 Task: Create a sub task Release to Production / Go Live for the task  Develop a new online tool for website optimization in the project AuraTech , assign it to team member softage.4@softage.net and update the status of the sub task to  Off Track , set the priority of the sub task to High
Action: Mouse moved to (638, 347)
Screenshot: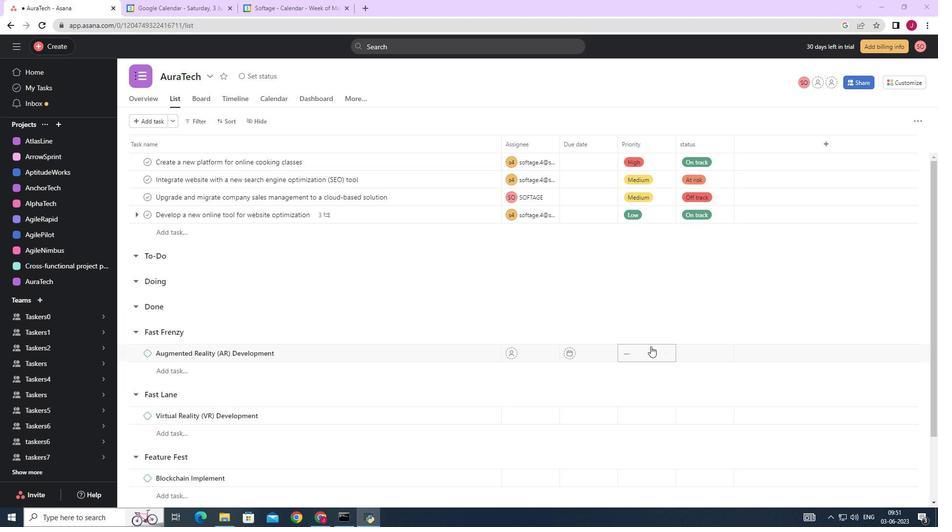 
Action: Mouse scrolled (638, 348) with delta (0, 0)
Screenshot: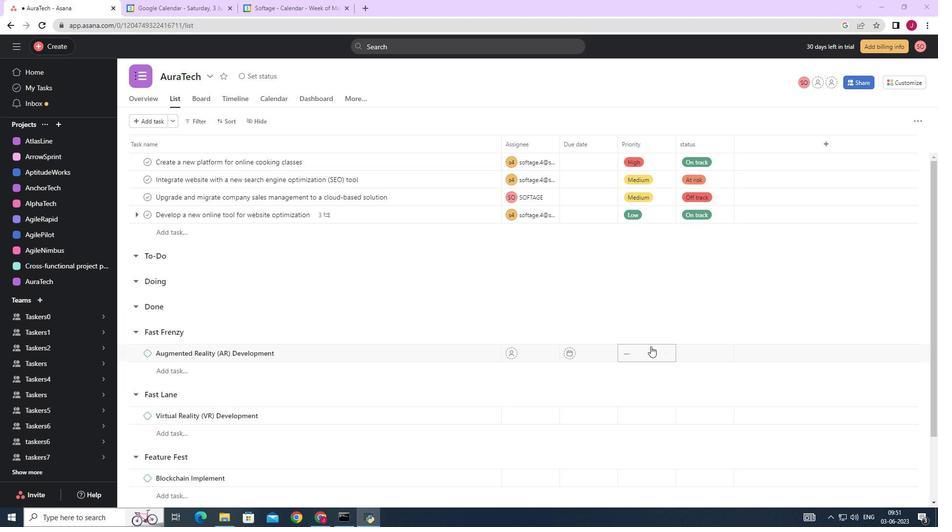 
Action: Mouse moved to (627, 344)
Screenshot: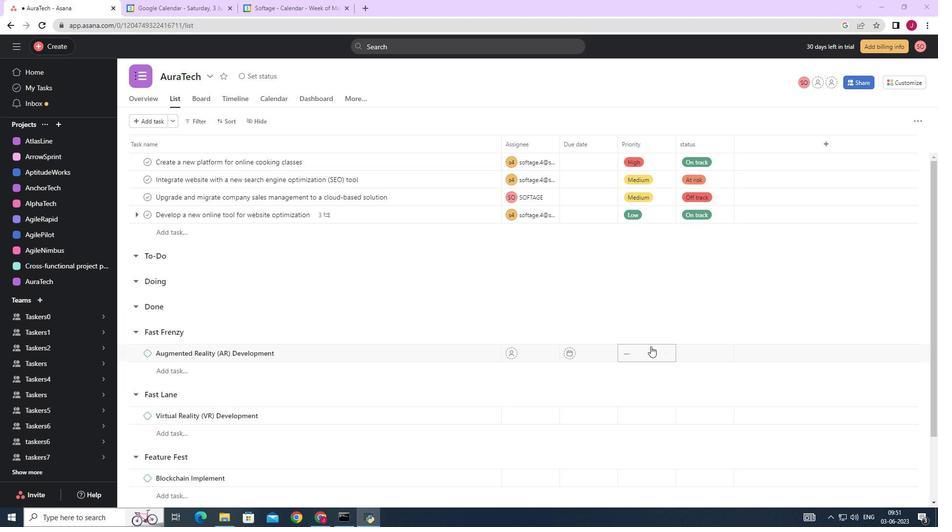 
Action: Mouse scrolled (627, 345) with delta (0, 0)
Screenshot: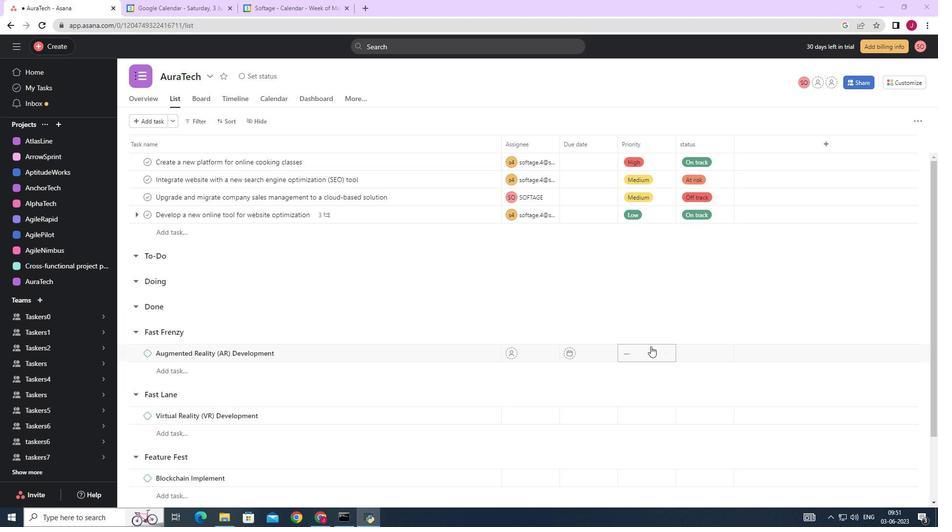 
Action: Mouse moved to (605, 338)
Screenshot: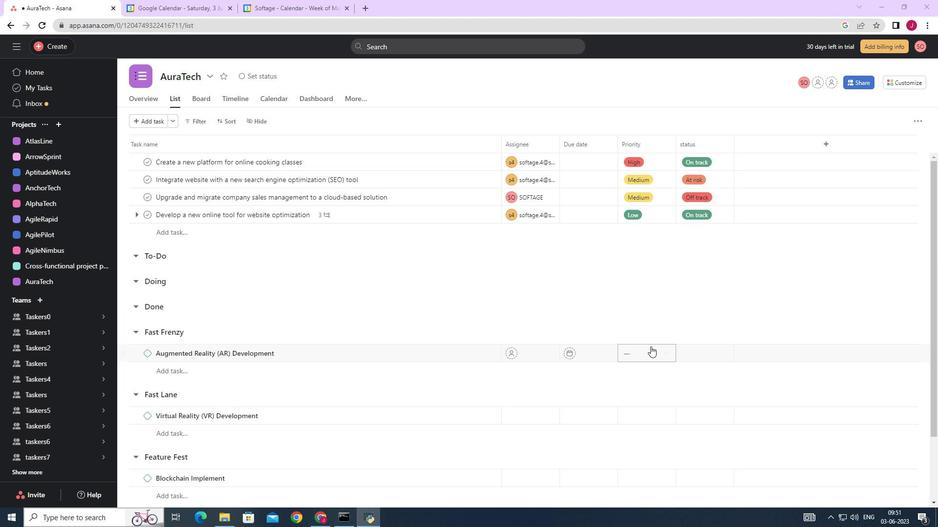 
Action: Mouse scrolled (605, 338) with delta (0, 0)
Screenshot: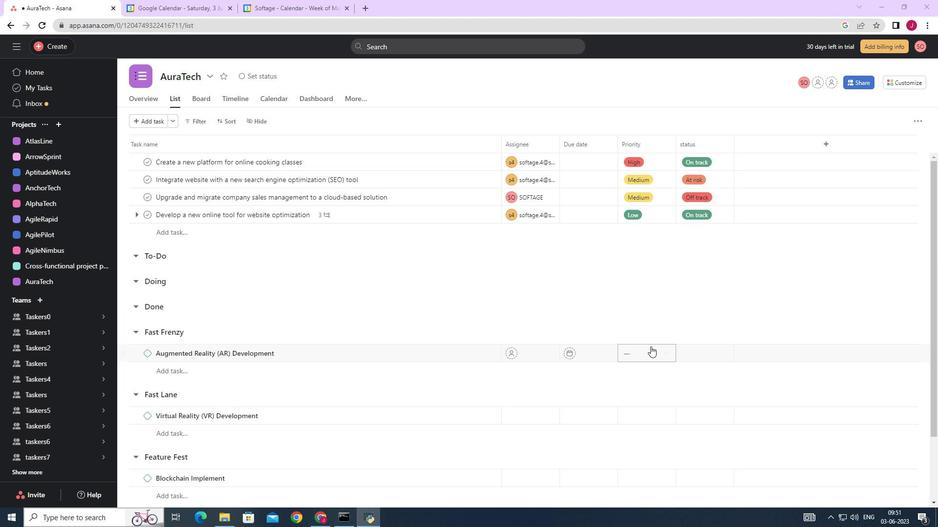 
Action: Mouse moved to (440, 215)
Screenshot: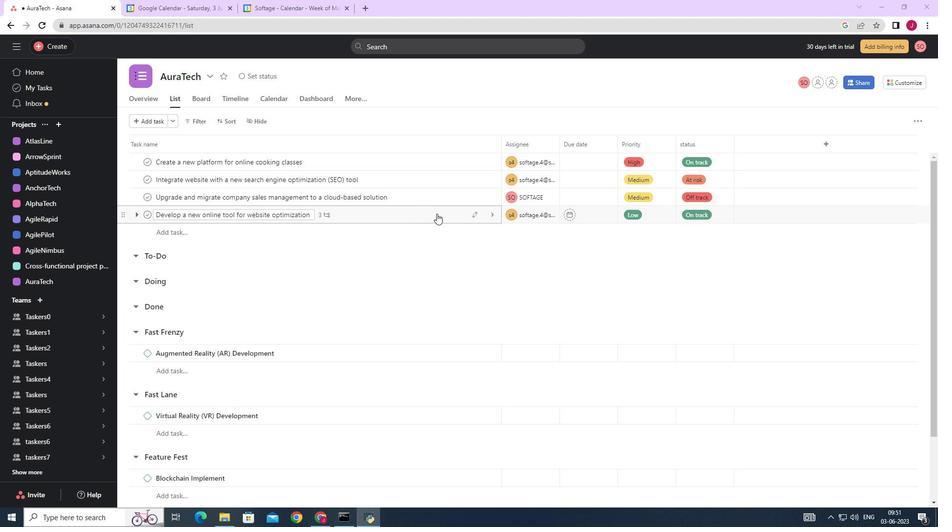 
Action: Mouse pressed left at (440, 215)
Screenshot: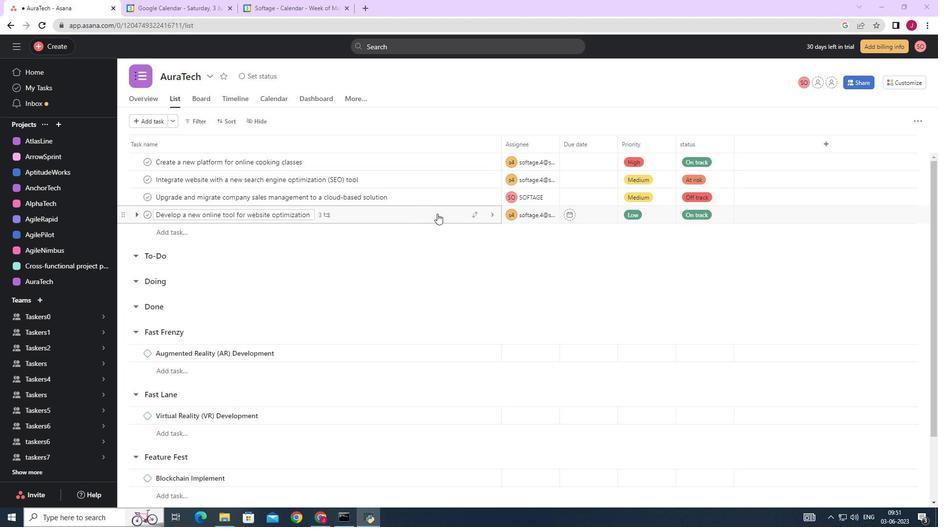 
Action: Mouse moved to (615, 272)
Screenshot: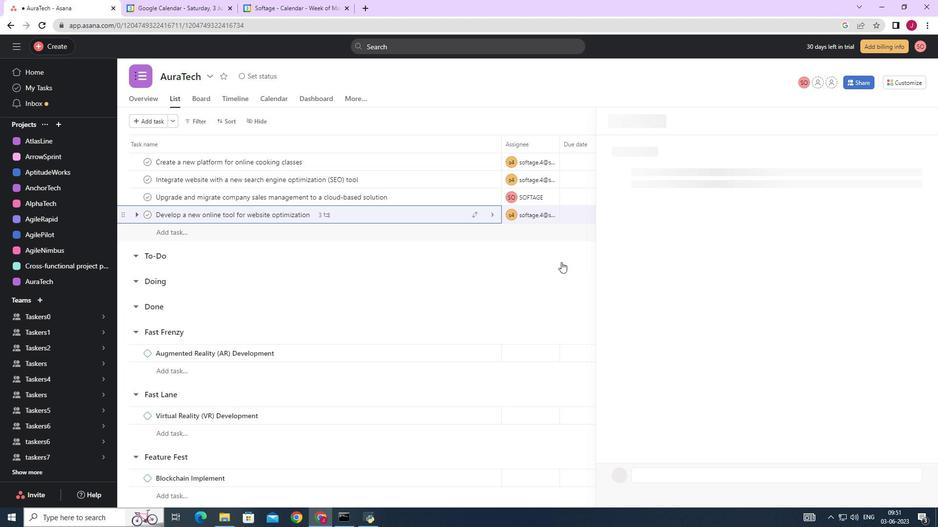 
Action: Mouse scrolled (615, 271) with delta (0, 0)
Screenshot: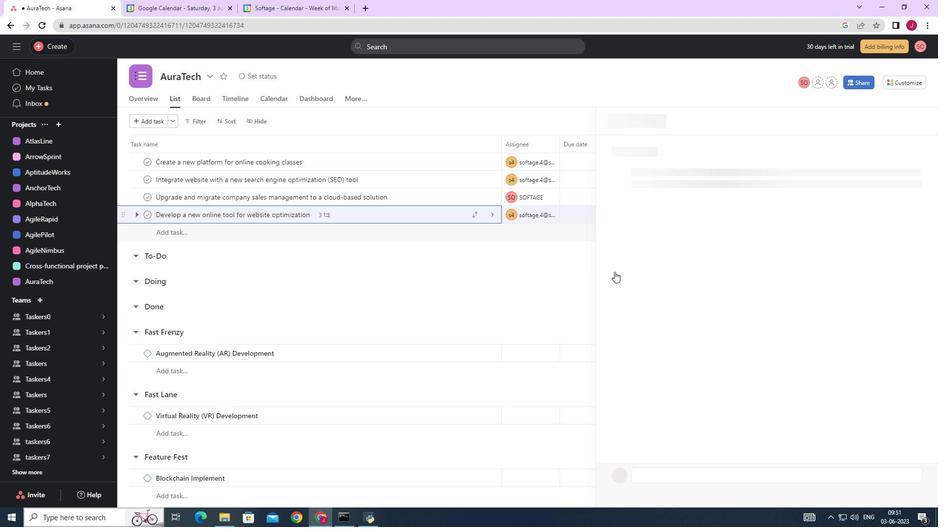 
Action: Mouse scrolled (615, 271) with delta (0, 0)
Screenshot: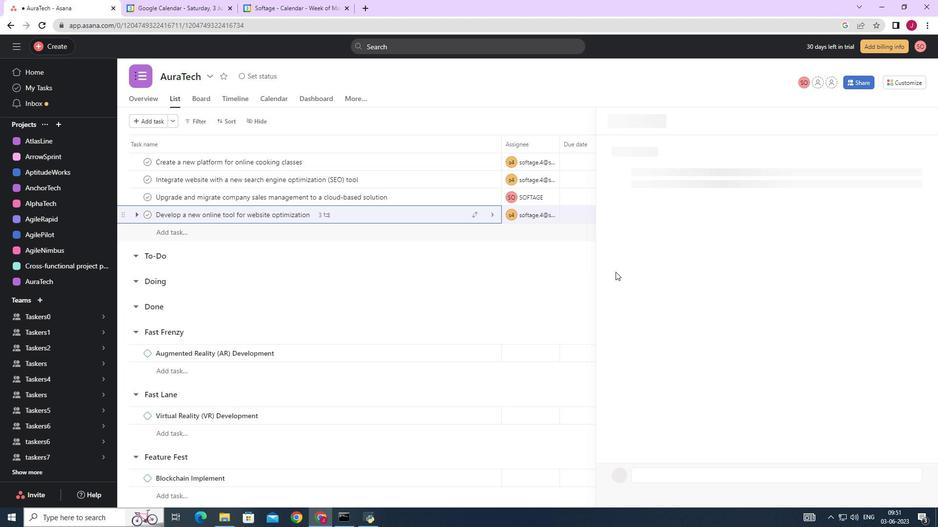 
Action: Mouse scrolled (615, 271) with delta (0, 0)
Screenshot: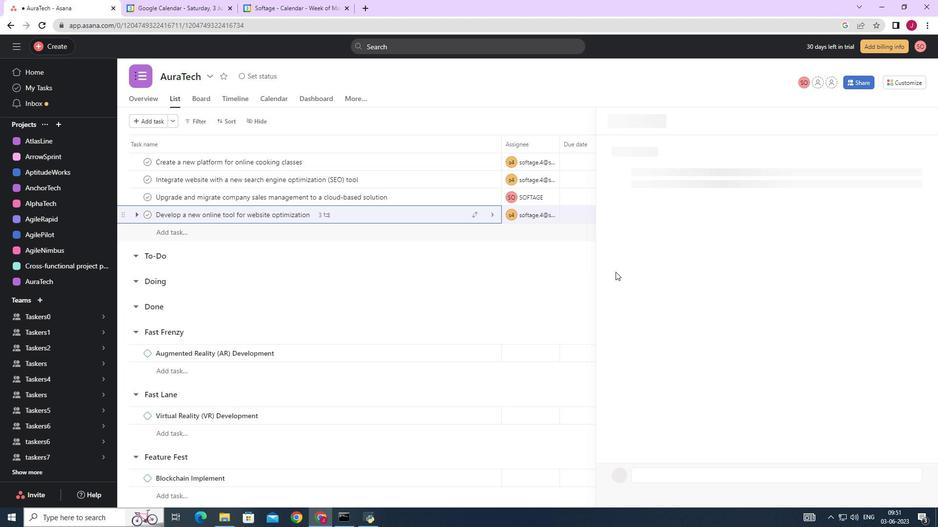 
Action: Mouse scrolled (615, 271) with delta (0, 0)
Screenshot: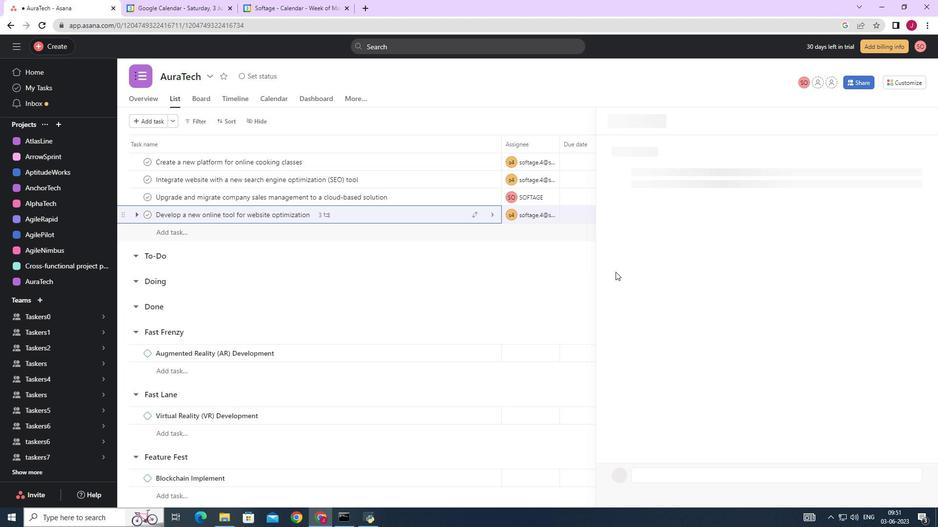 
Action: Mouse scrolled (615, 271) with delta (0, 0)
Screenshot: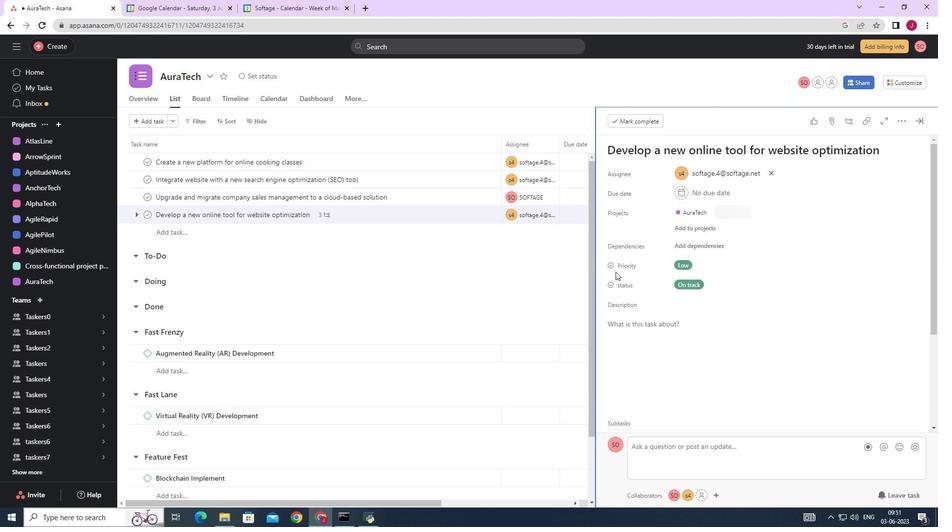 
Action: Mouse moved to (622, 282)
Screenshot: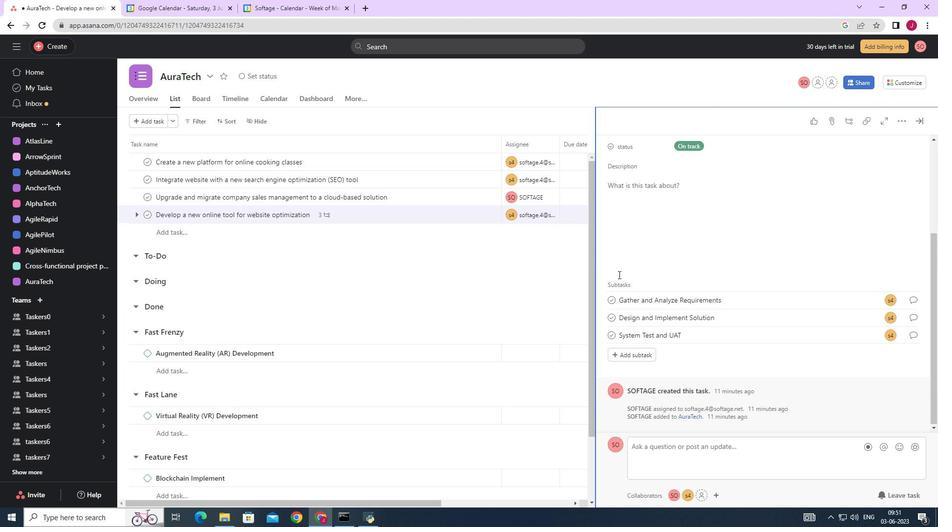 
Action: Mouse scrolled (622, 281) with delta (0, 0)
Screenshot: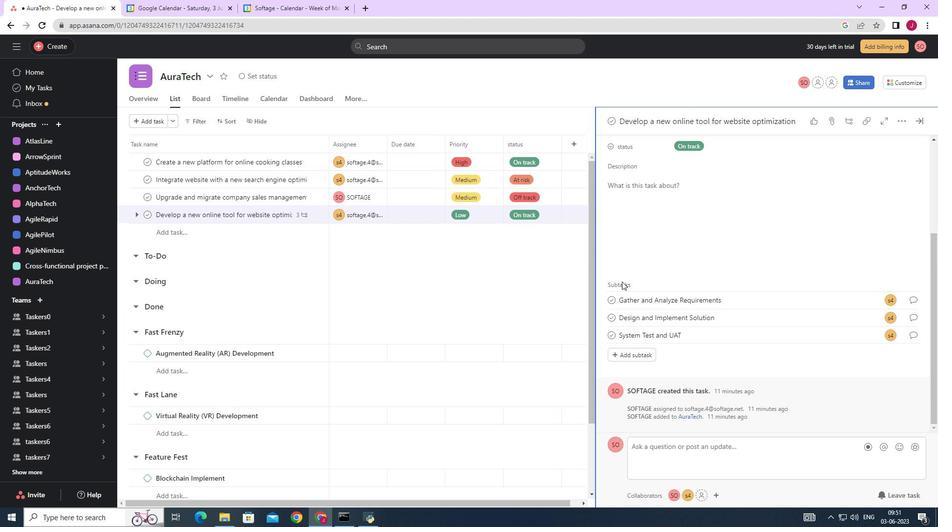 
Action: Mouse scrolled (622, 281) with delta (0, 0)
Screenshot: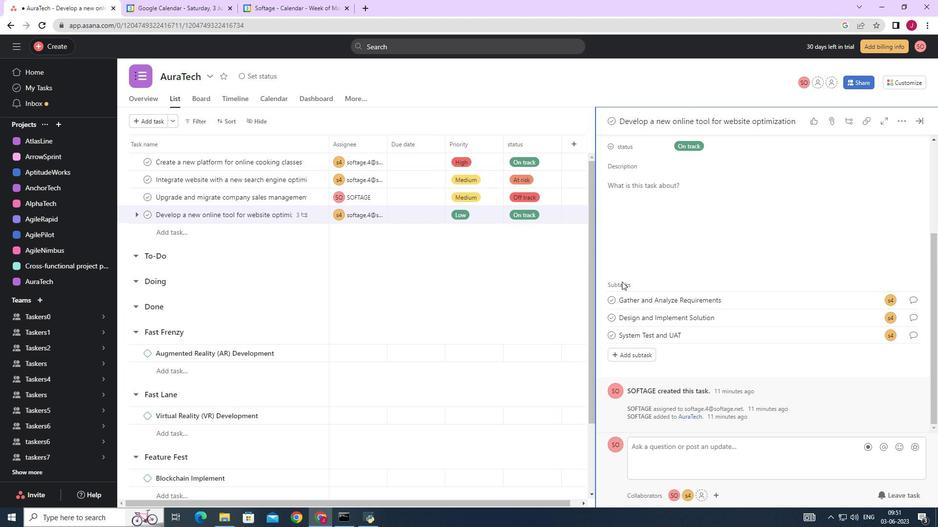 
Action: Mouse scrolled (622, 281) with delta (0, 0)
Screenshot: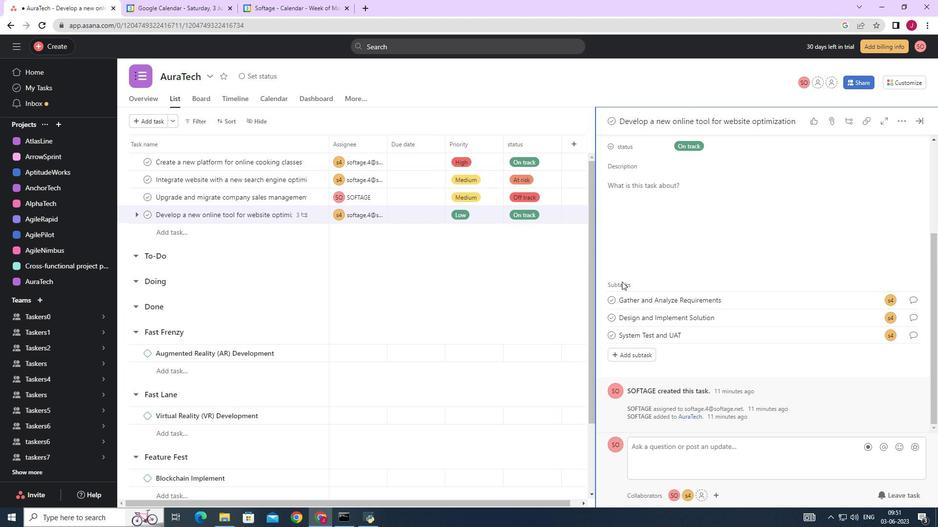 
Action: Mouse scrolled (622, 281) with delta (0, 0)
Screenshot: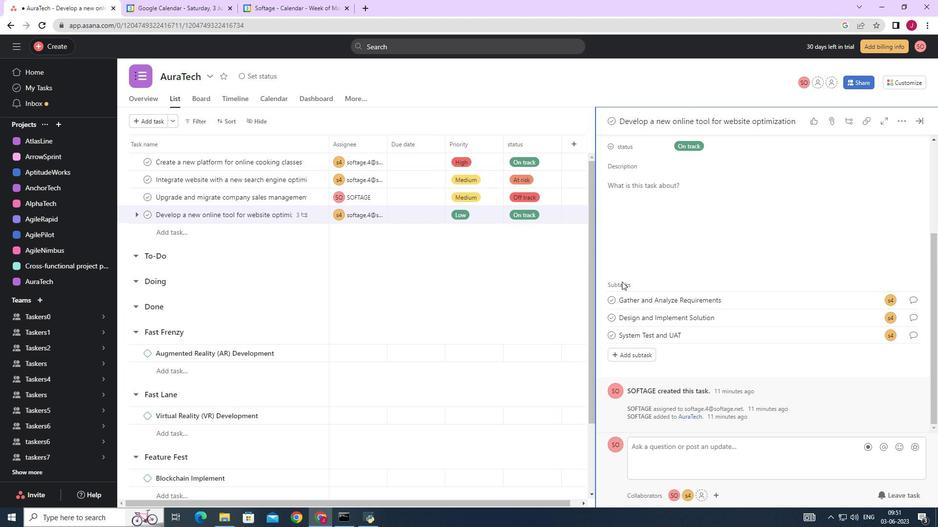 
Action: Mouse moved to (639, 356)
Screenshot: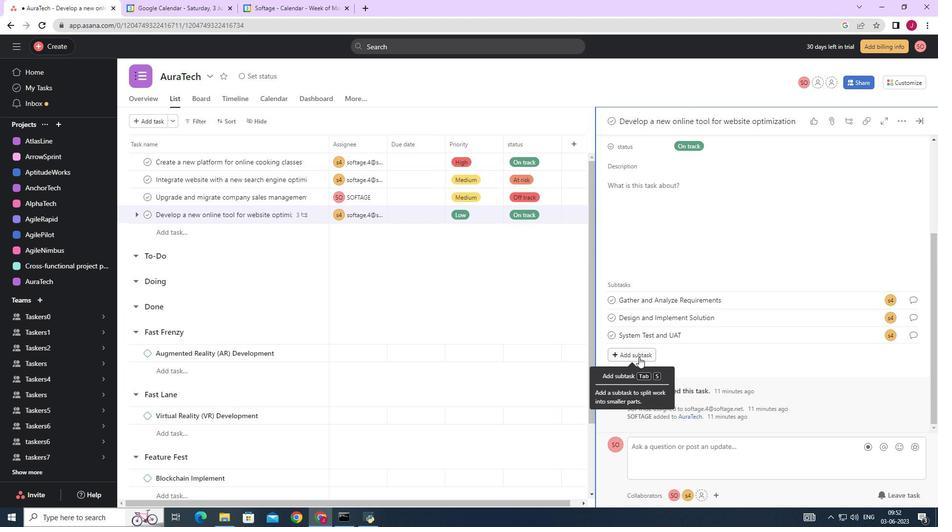 
Action: Mouse pressed left at (639, 356)
Screenshot: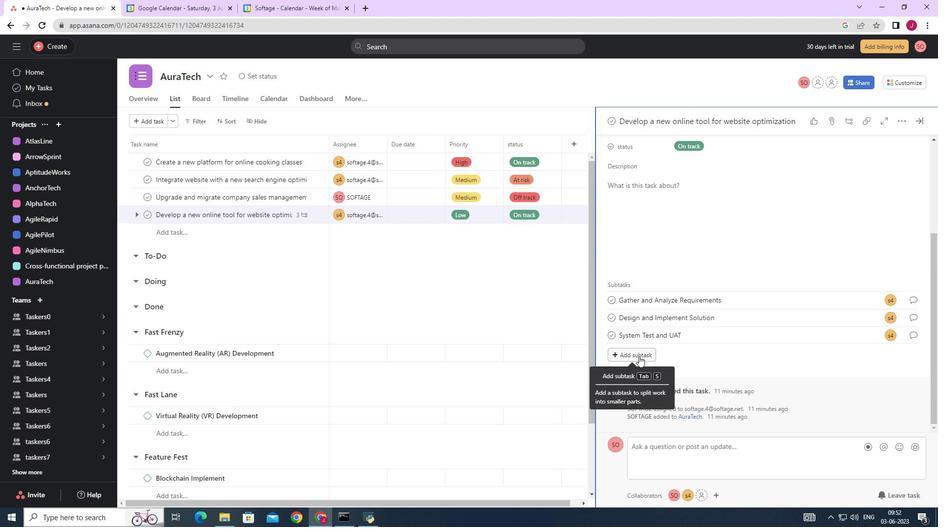 
Action: Mouse moved to (637, 353)
Screenshot: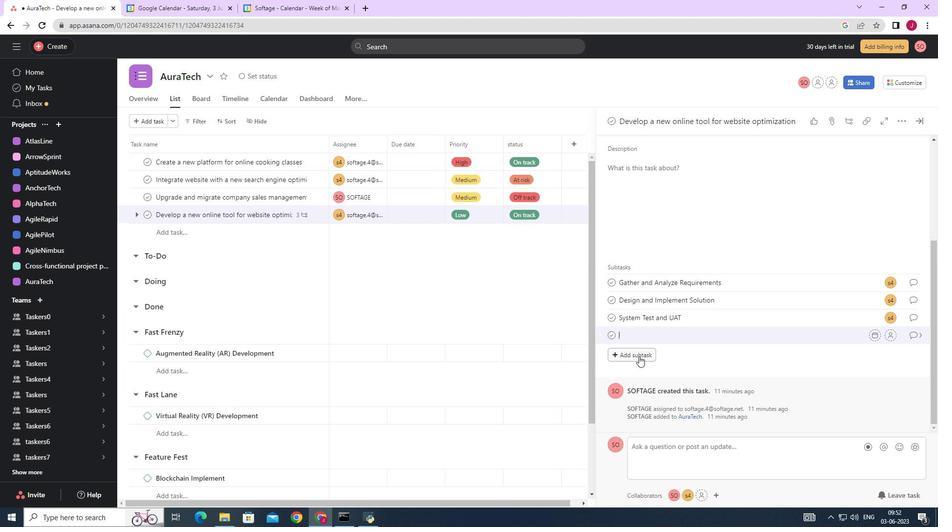 
Action: Key pressed <Key.caps_lock>R
Screenshot: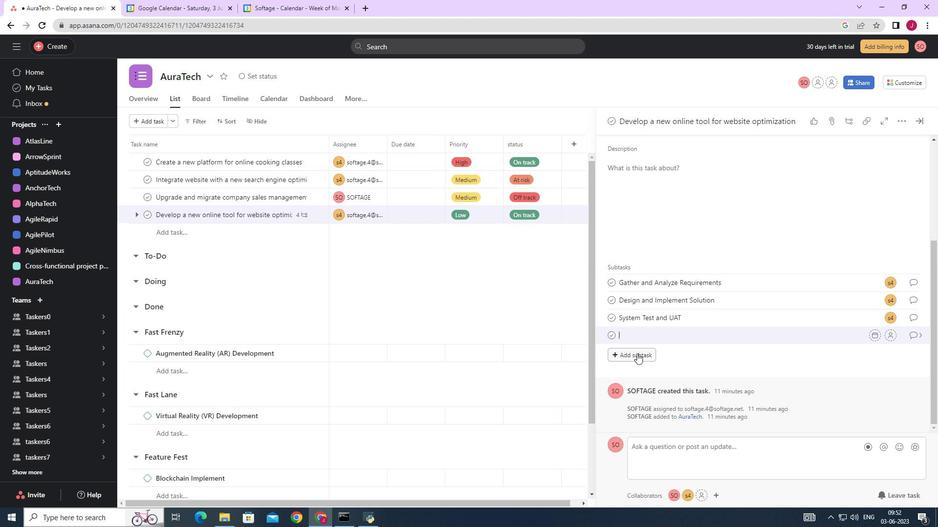 
Action: Mouse moved to (636, 353)
Screenshot: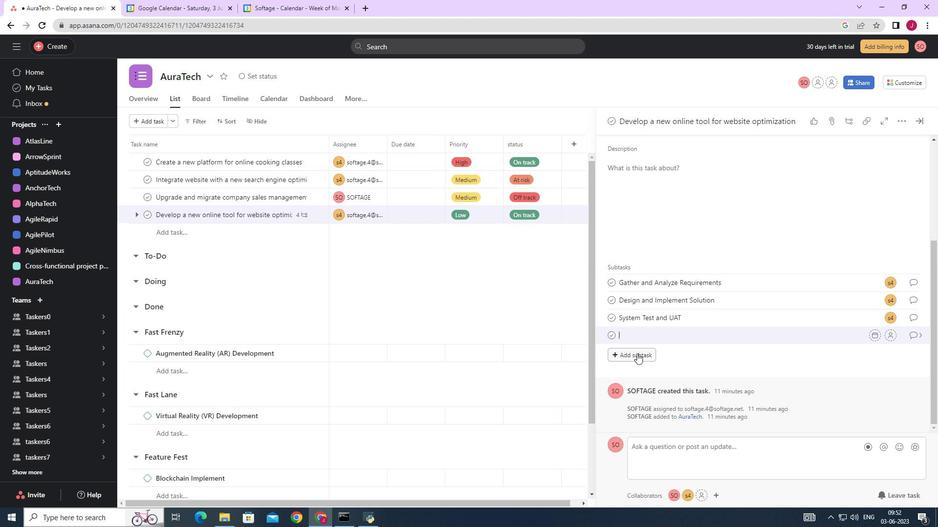 
Action: Key pressed <Key.backspace><Key.caps_lock>r<Key.caps_lock>ELEASE<Key.space>TO<Key.space>PROUCTION<Key.space>
Screenshot: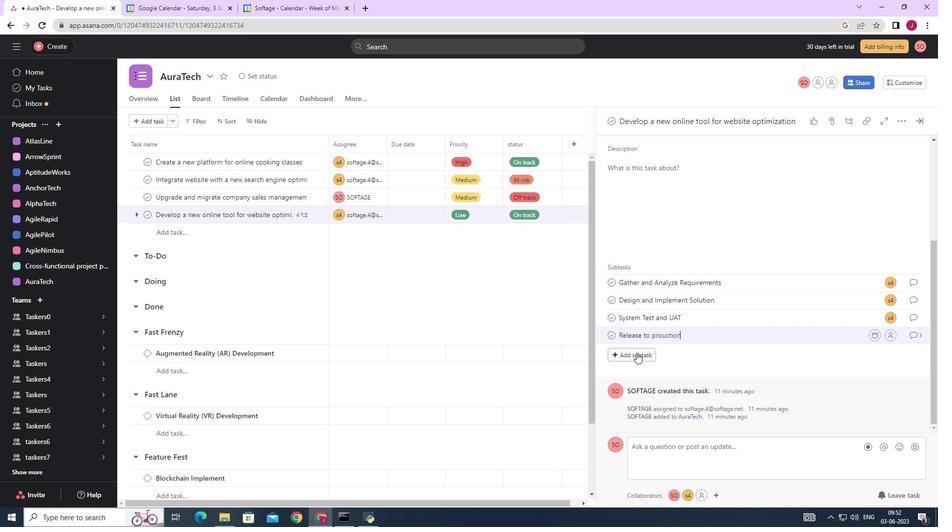 
Action: Mouse moved to (661, 336)
Screenshot: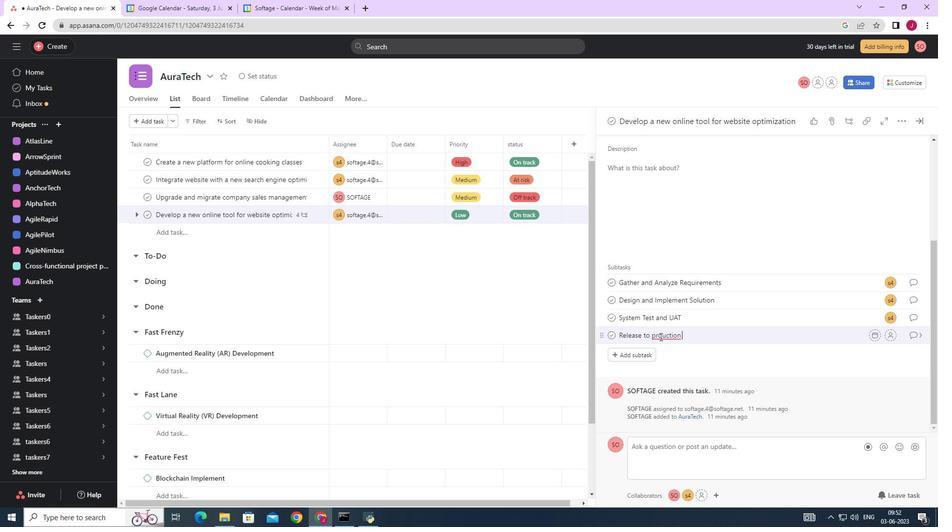 
Action: Mouse pressed left at (661, 336)
Screenshot: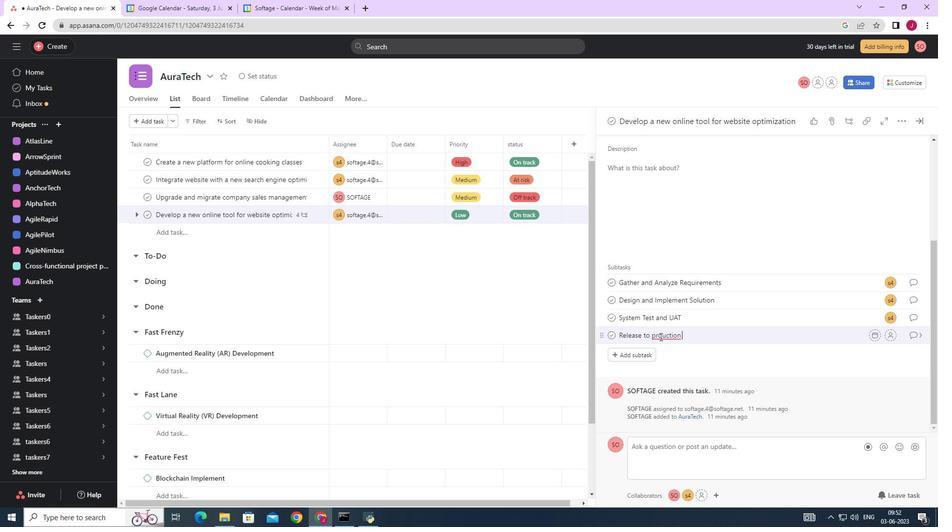 
Action: Mouse moved to (661, 336)
Screenshot: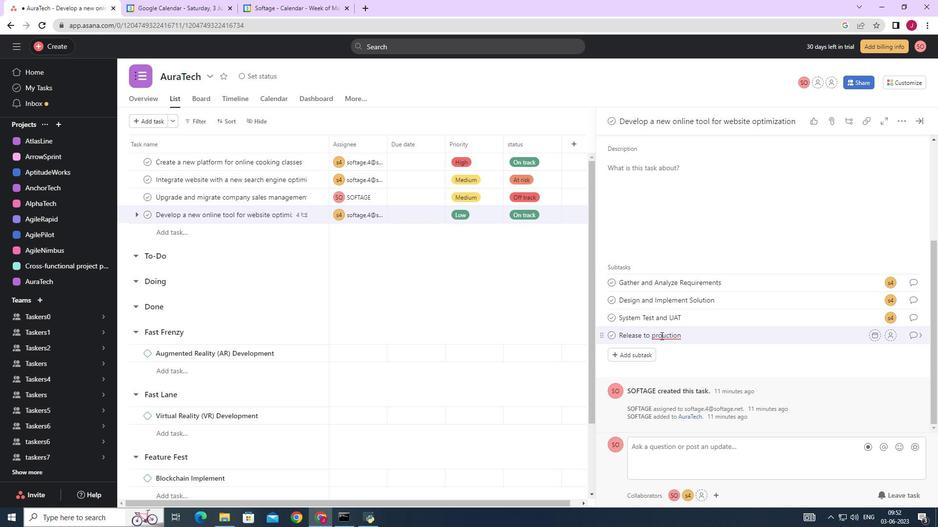 
Action: Key pressed D
Screenshot: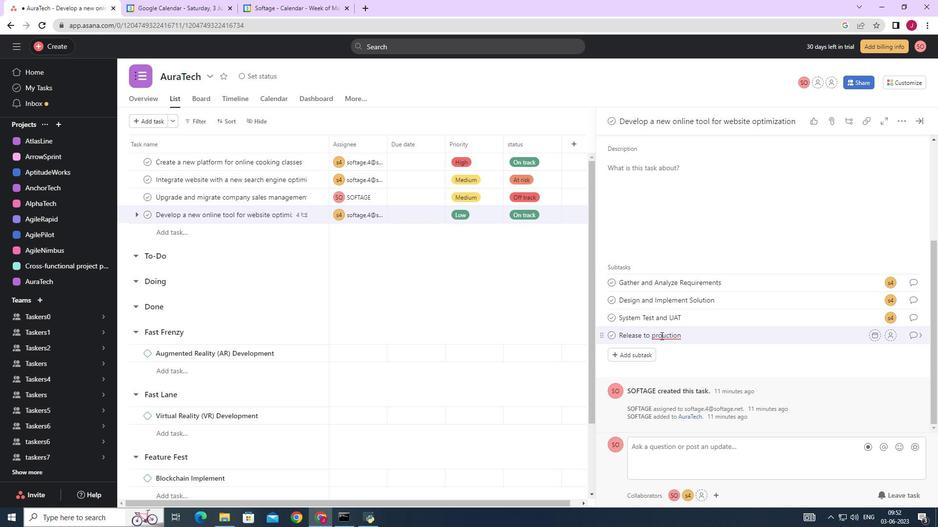 
Action: Mouse moved to (700, 337)
Screenshot: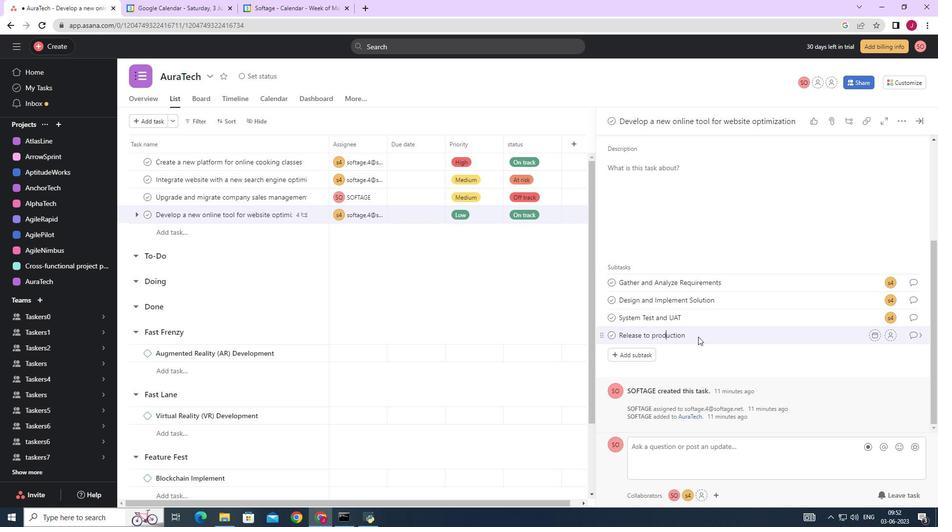 
Action: Mouse pressed left at (700, 337)
Screenshot: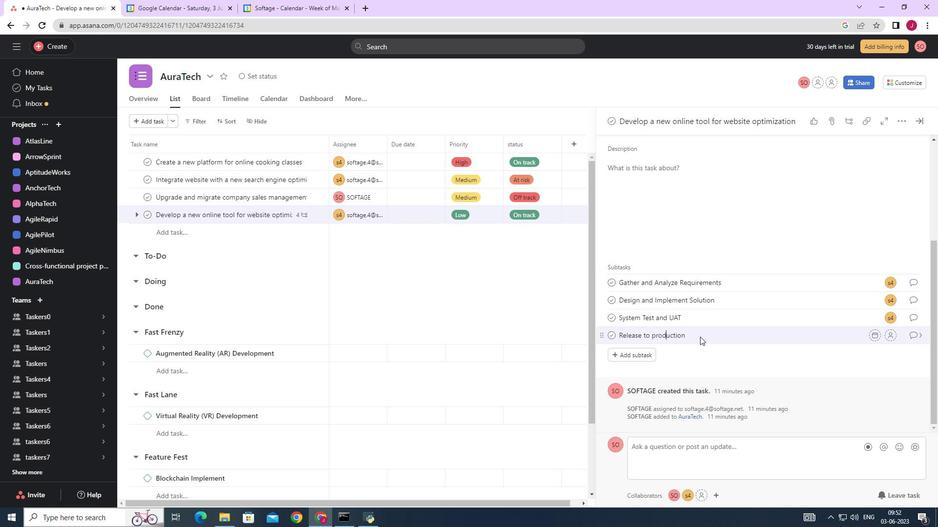 
Action: Key pressed /<Key.space><Key.caps_lock>g<Key.caps_lock>O<Key.space><Key.caps_lock><Key.caps_lock><Key.caps_lock>l<Key.caps_lock>IVE
Screenshot: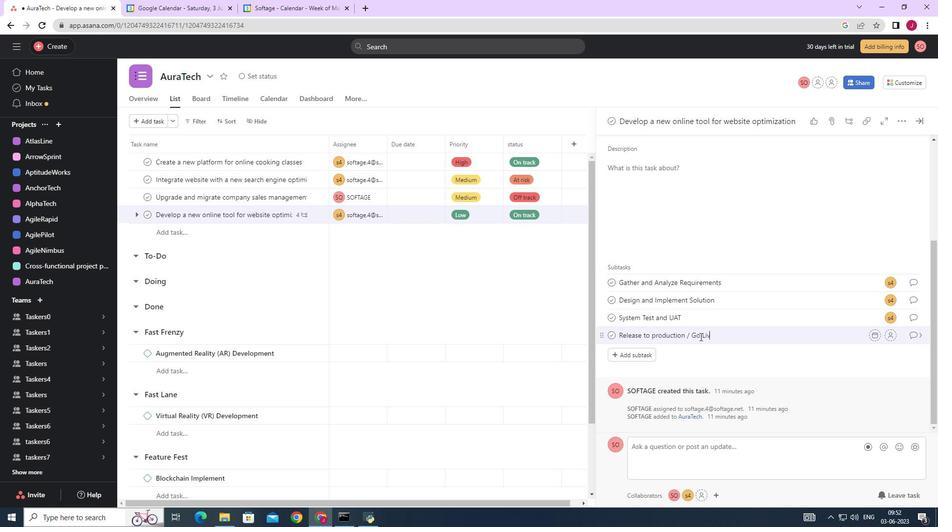 
Action: Mouse moved to (888, 337)
Screenshot: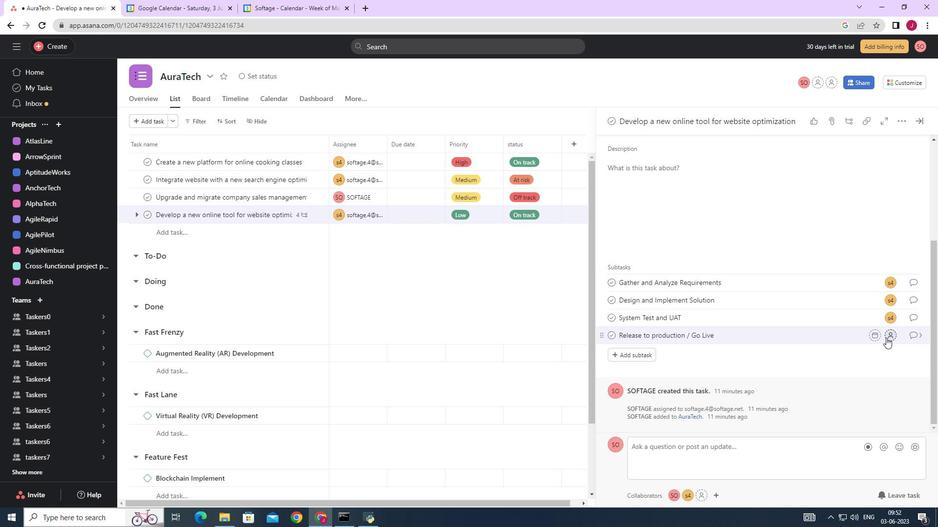 
Action: Mouse pressed left at (888, 337)
Screenshot: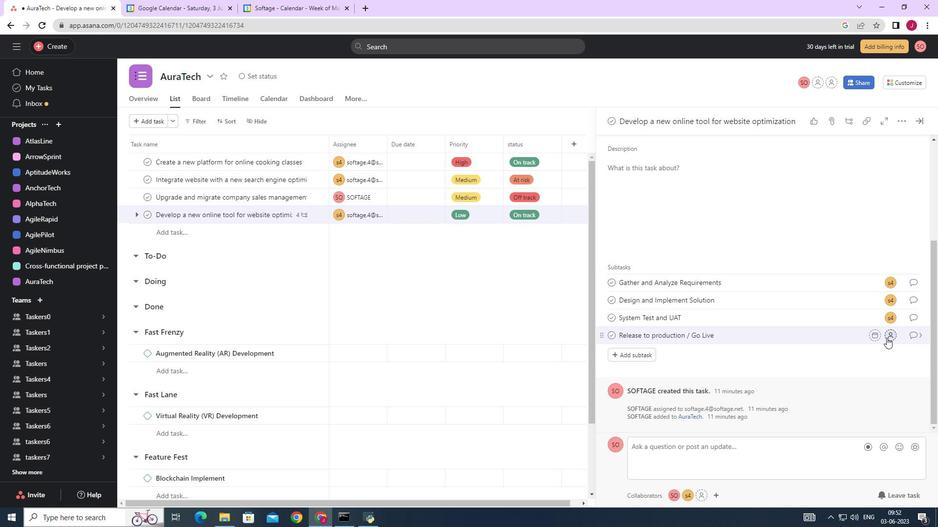 
Action: Mouse moved to (776, 390)
Screenshot: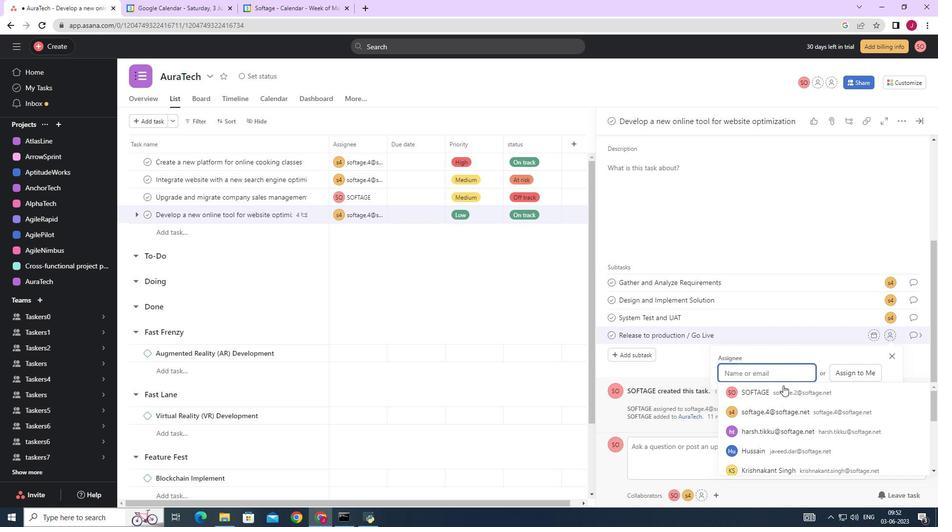 
Action: Key pressed A<Key.backspace>SOFTAGE.4
Screenshot: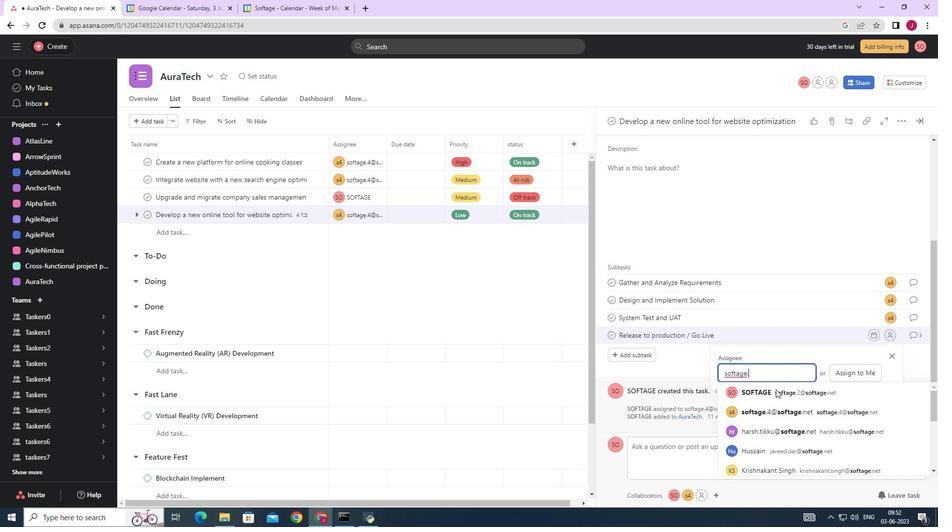 
Action: Mouse moved to (785, 392)
Screenshot: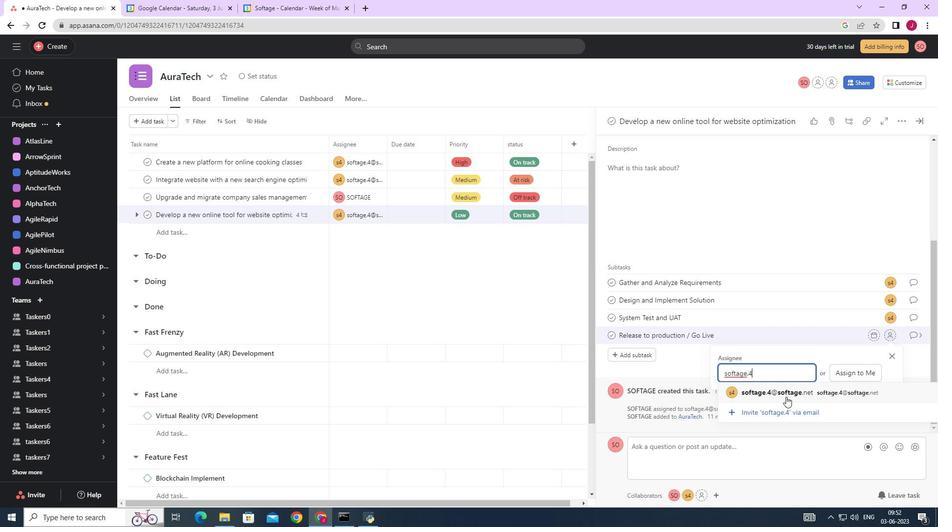 
Action: Mouse pressed left at (785, 392)
Screenshot: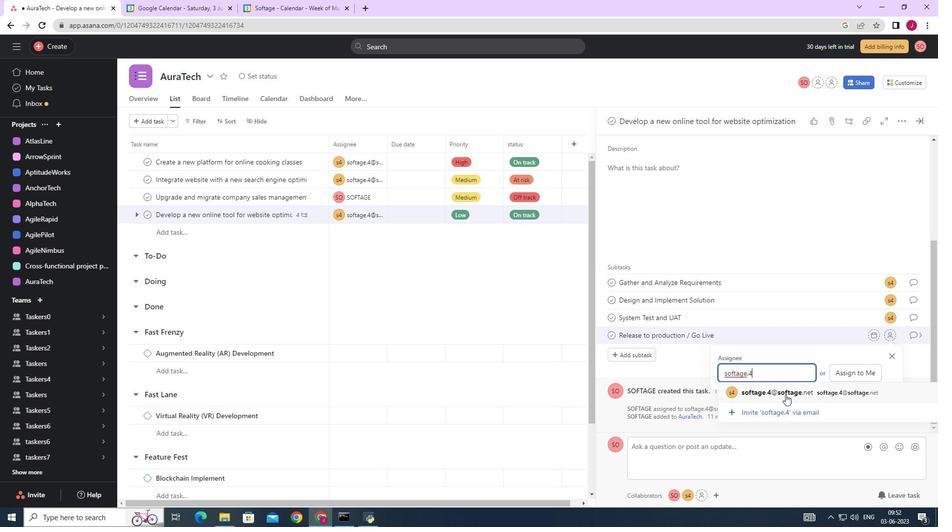 
Action: Mouse moved to (914, 334)
Screenshot: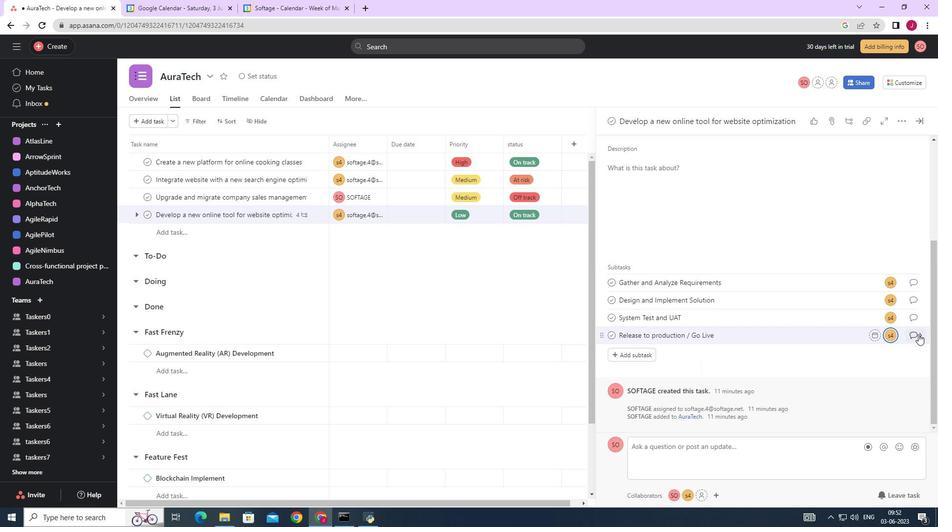 
Action: Mouse pressed left at (914, 334)
Screenshot: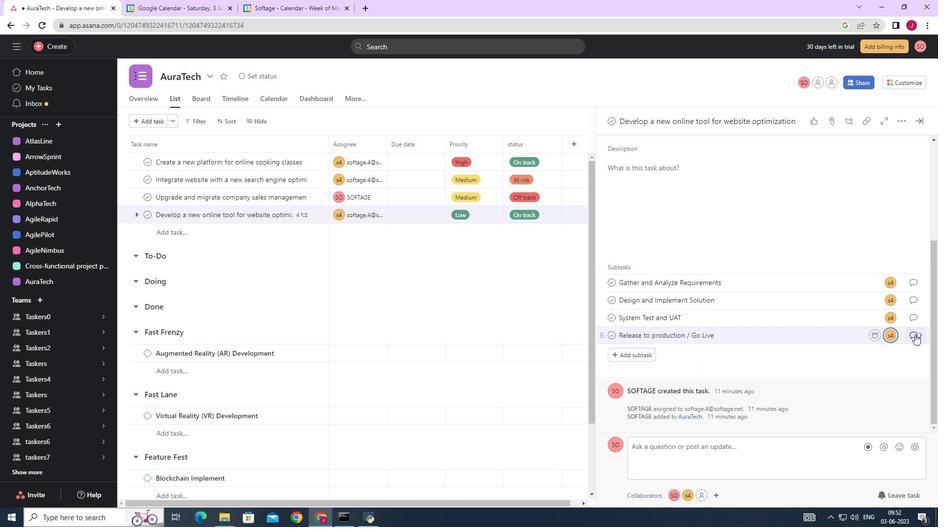 
Action: Mouse moved to (639, 261)
Screenshot: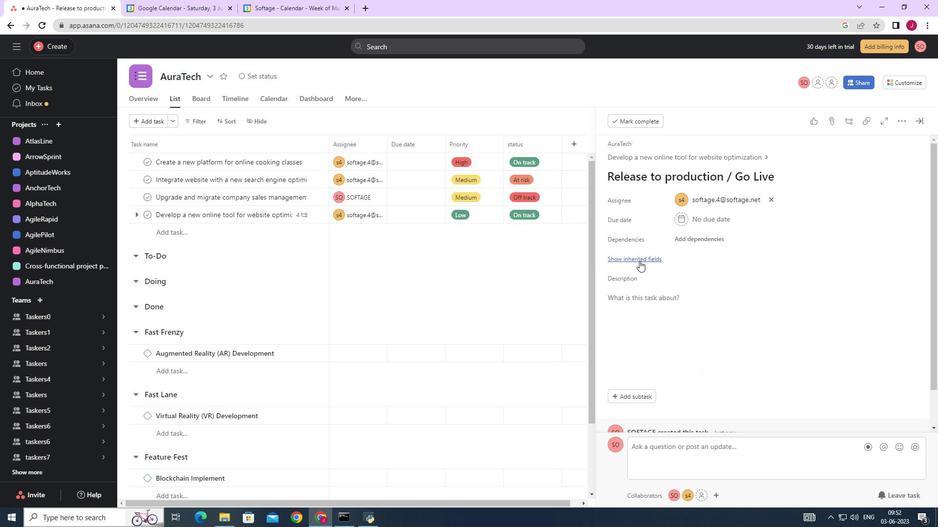 
Action: Mouse pressed left at (639, 261)
Screenshot: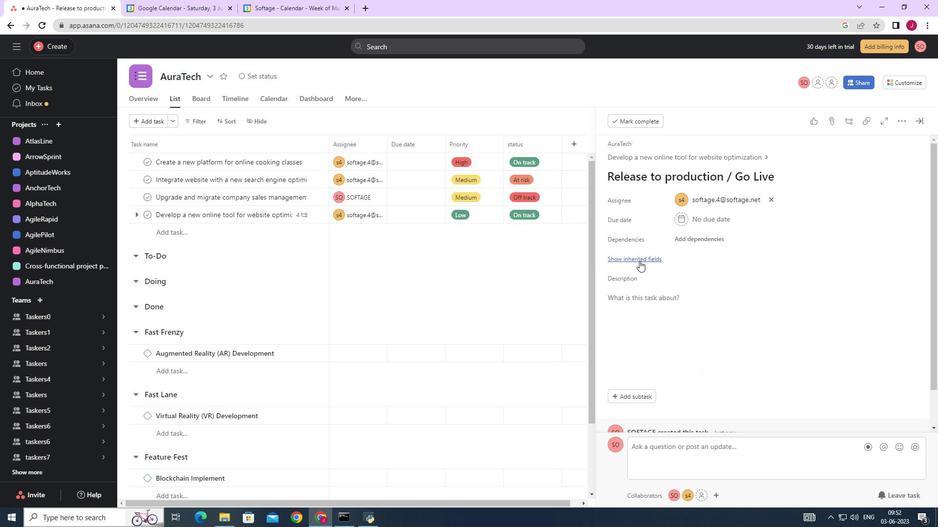 
Action: Mouse moved to (687, 276)
Screenshot: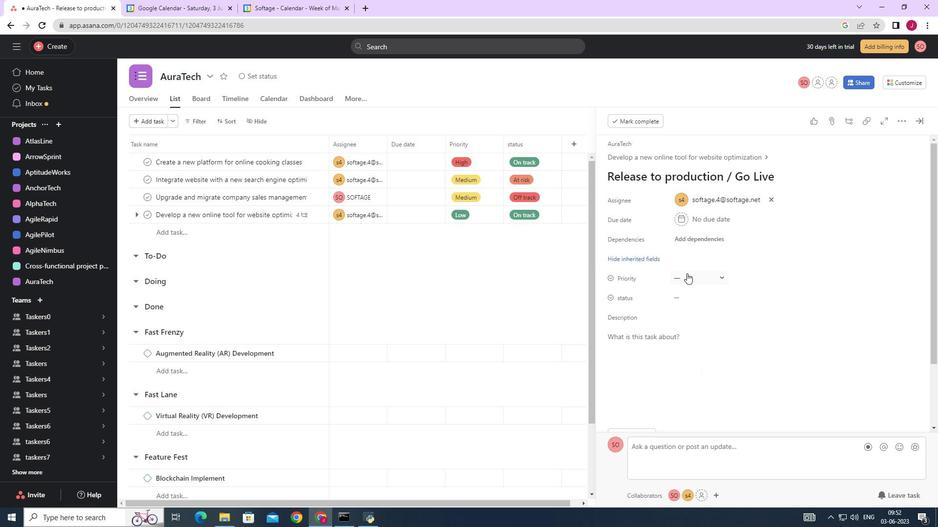 
Action: Mouse pressed left at (687, 276)
Screenshot: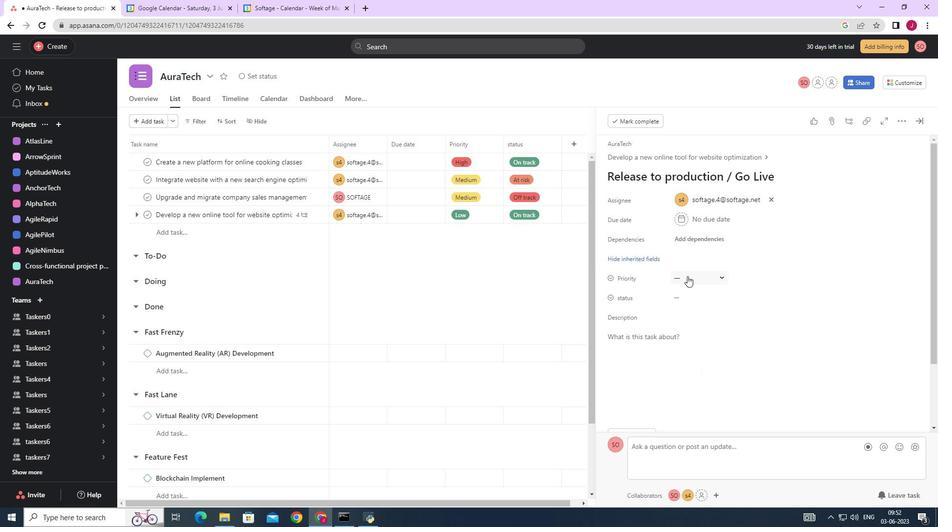 
Action: Mouse moved to (703, 311)
Screenshot: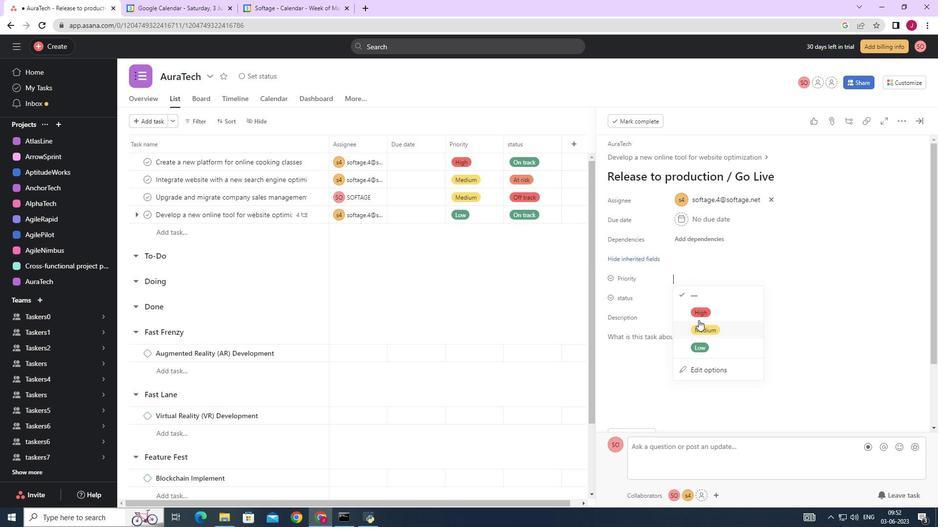 
Action: Mouse pressed left at (703, 311)
Screenshot: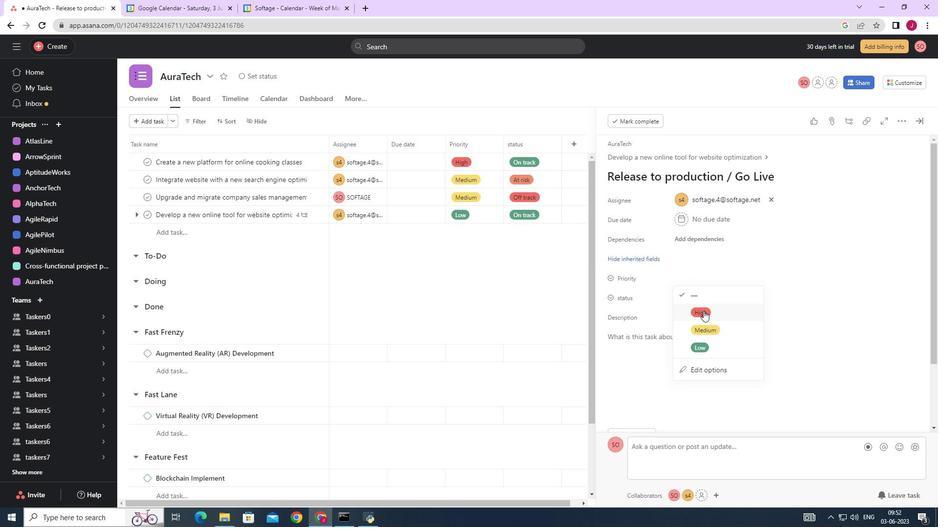 
Action: Mouse moved to (687, 297)
Screenshot: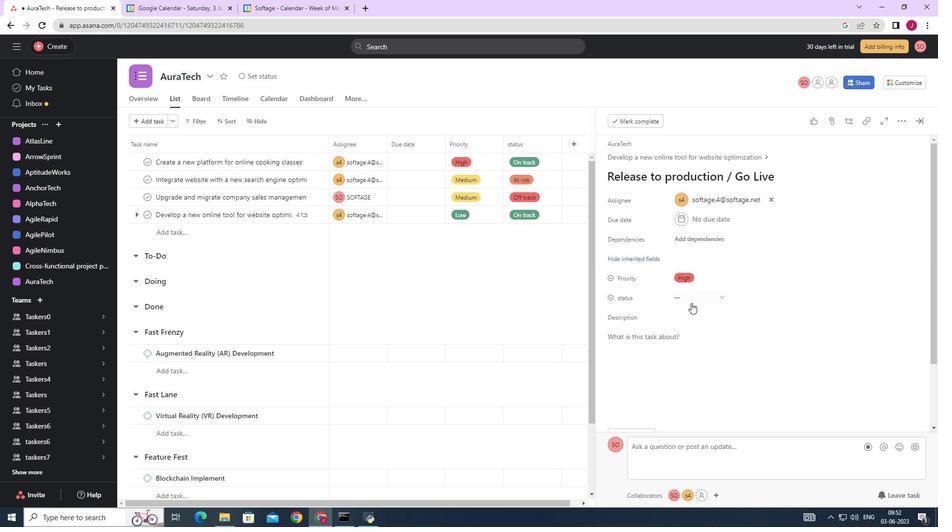 
Action: Mouse pressed left at (687, 297)
Screenshot: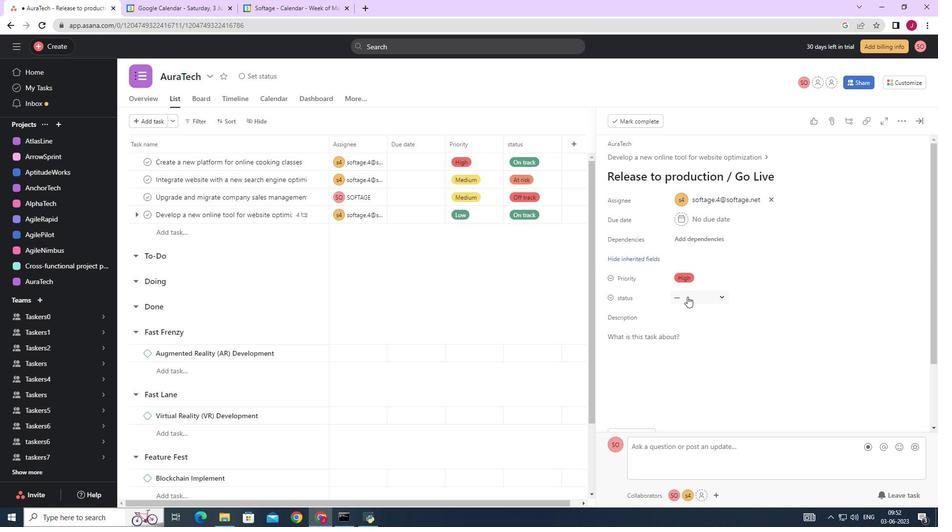 
Action: Mouse moved to (701, 350)
Screenshot: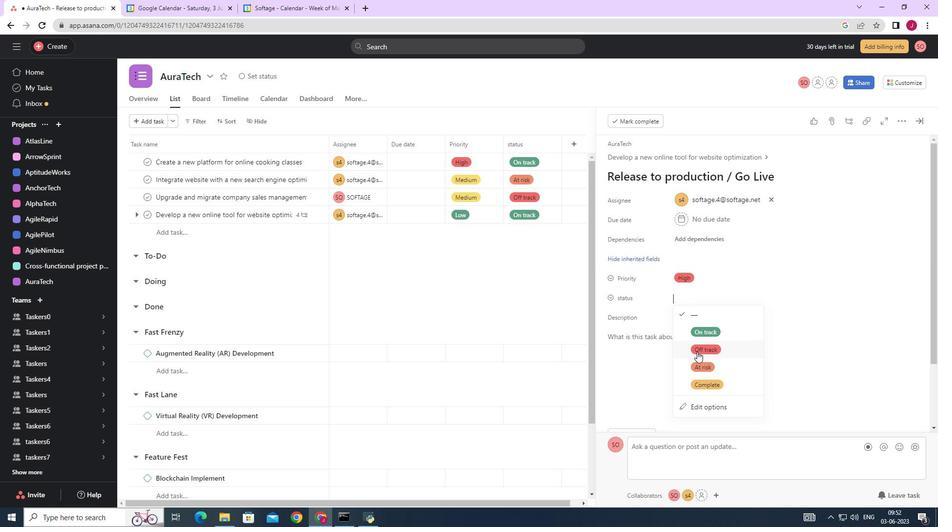 
Action: Mouse pressed left at (701, 350)
Screenshot: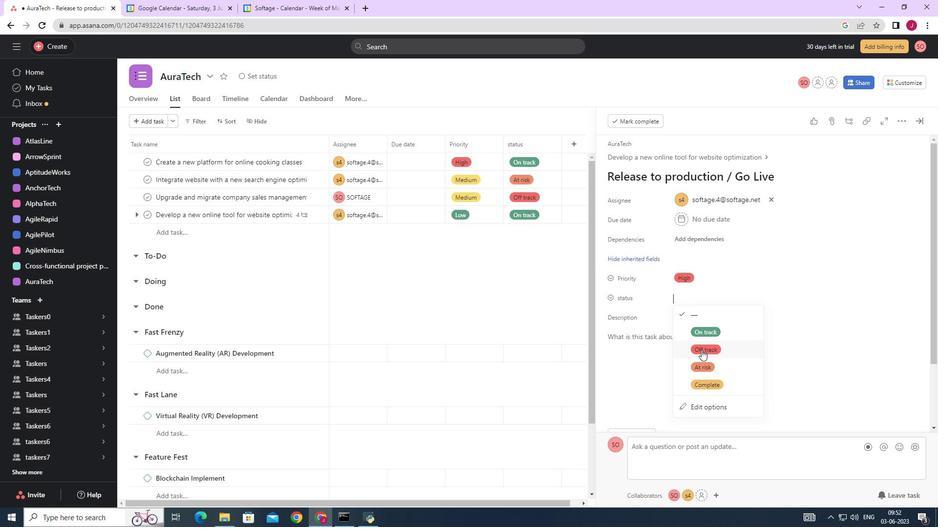 
Action: Mouse moved to (916, 121)
Screenshot: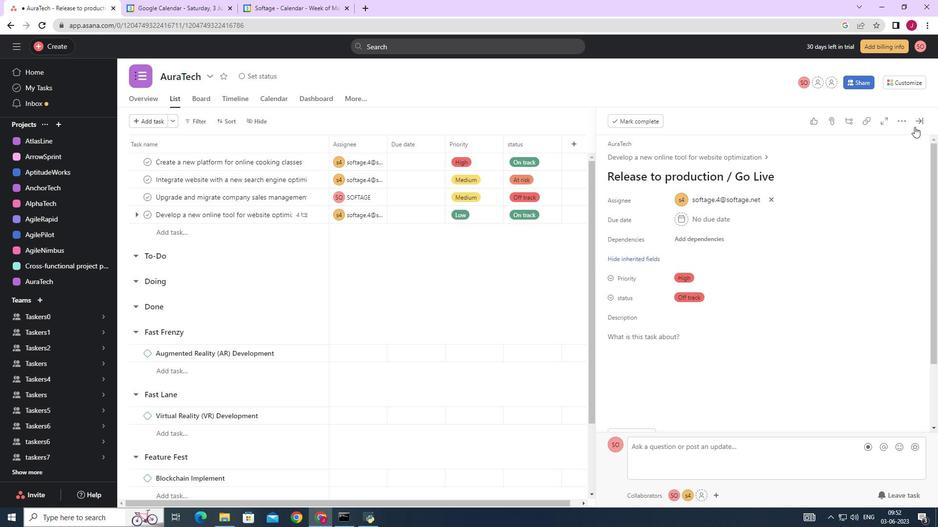 
Action: Mouse pressed left at (916, 121)
Screenshot: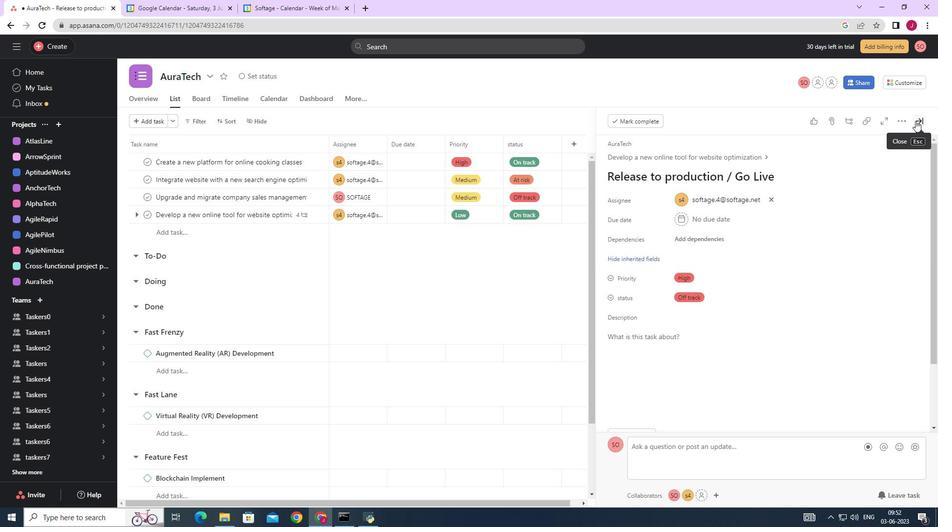 
